 Task: Add the named function and add a new function.
Action: Mouse moved to (201, 79)
Screenshot: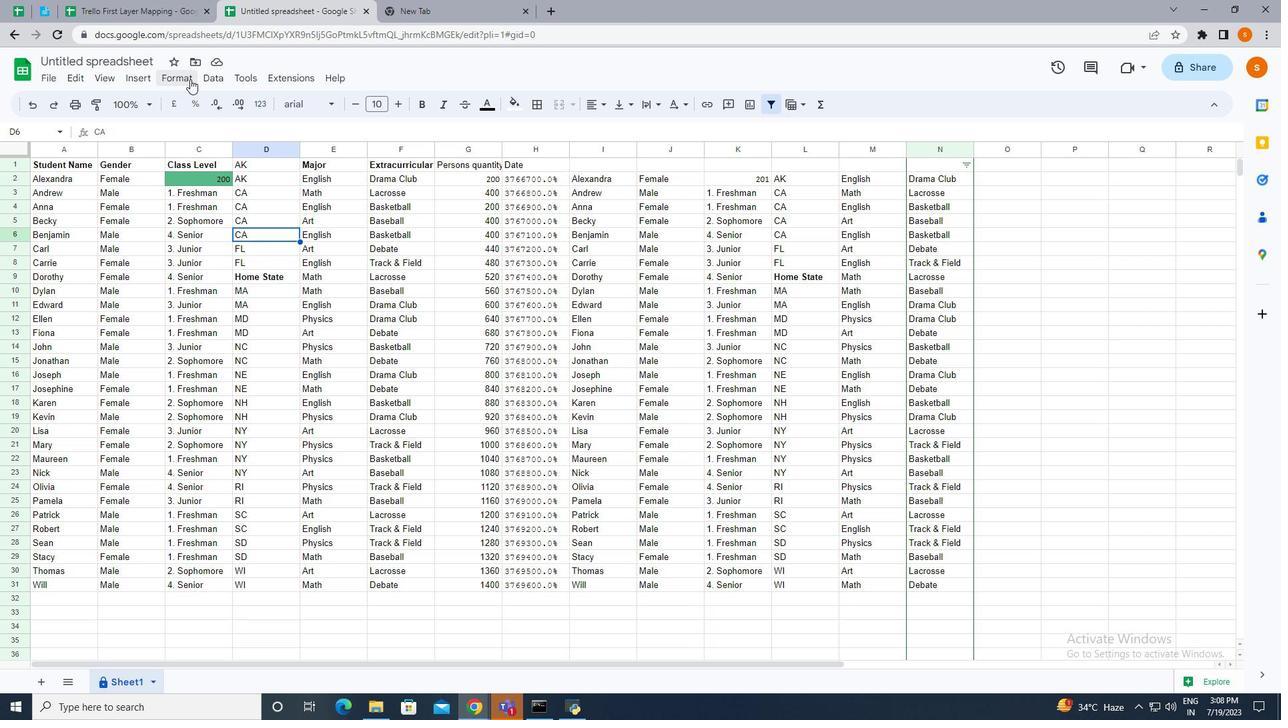 
Action: Mouse pressed left at (201, 79)
Screenshot: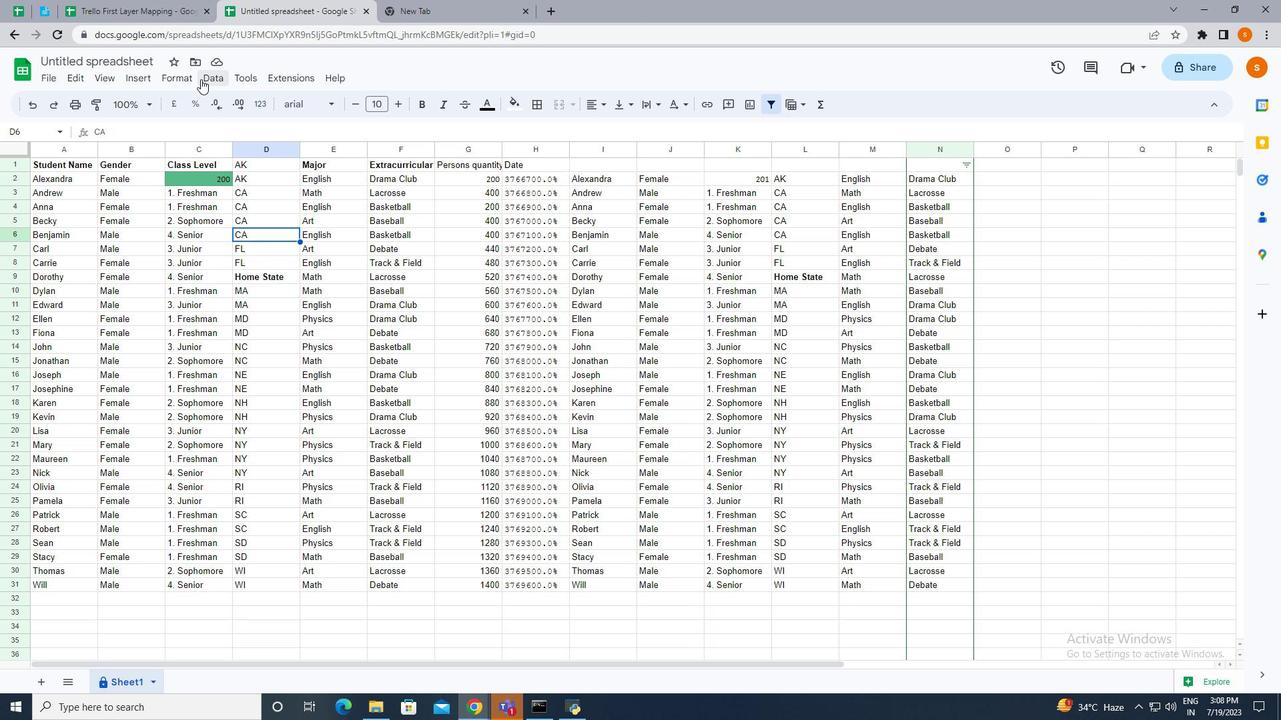 
Action: Mouse moved to (251, 248)
Screenshot: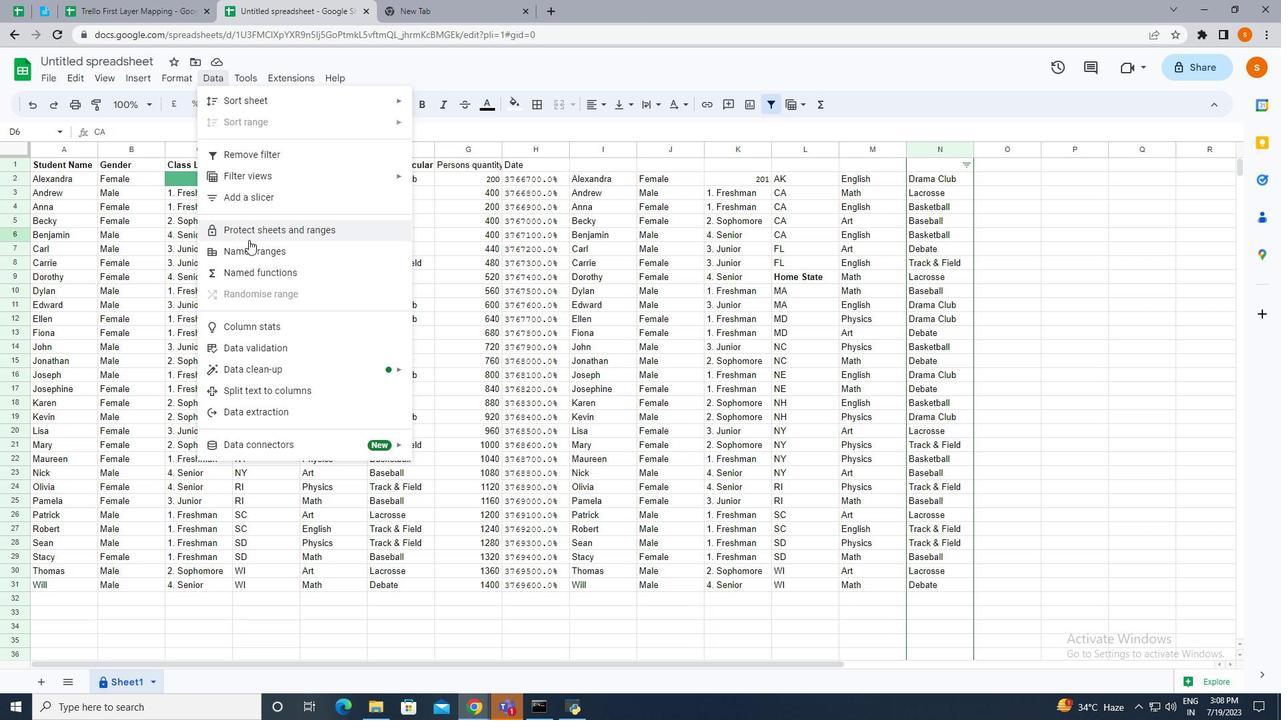 
Action: Mouse pressed left at (251, 248)
Screenshot: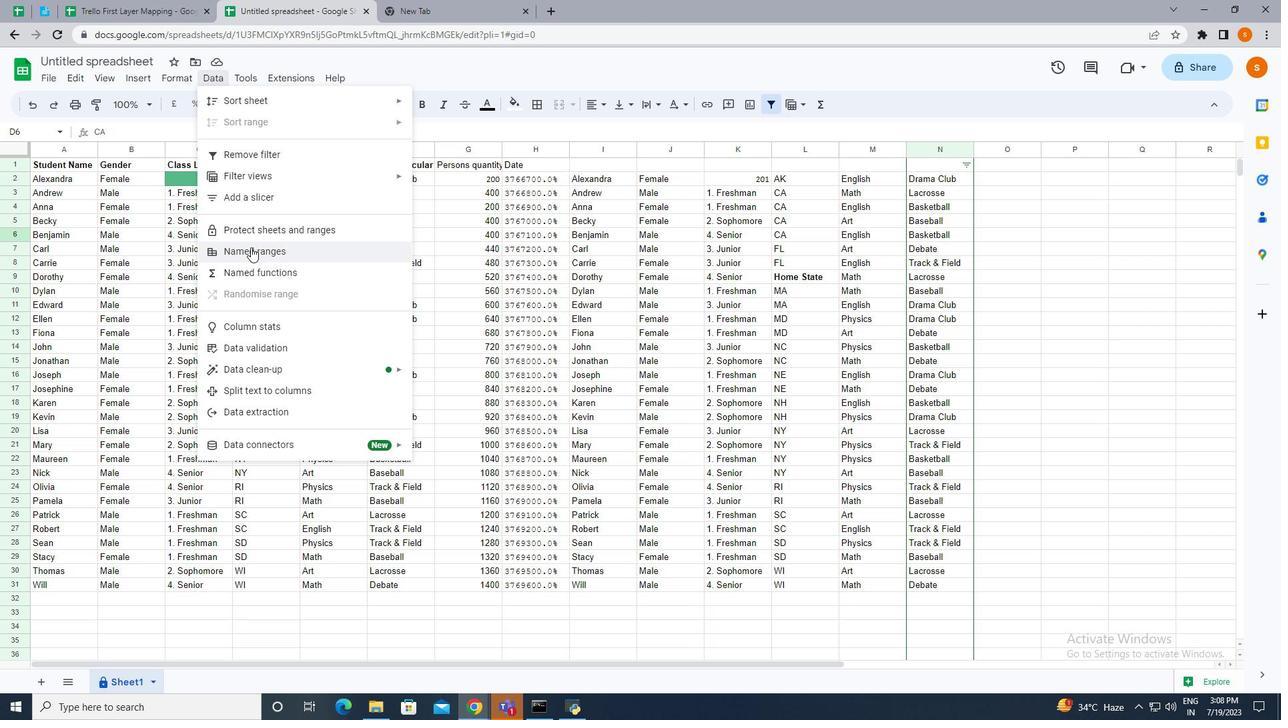 
Action: Mouse moved to (1054, 144)
Screenshot: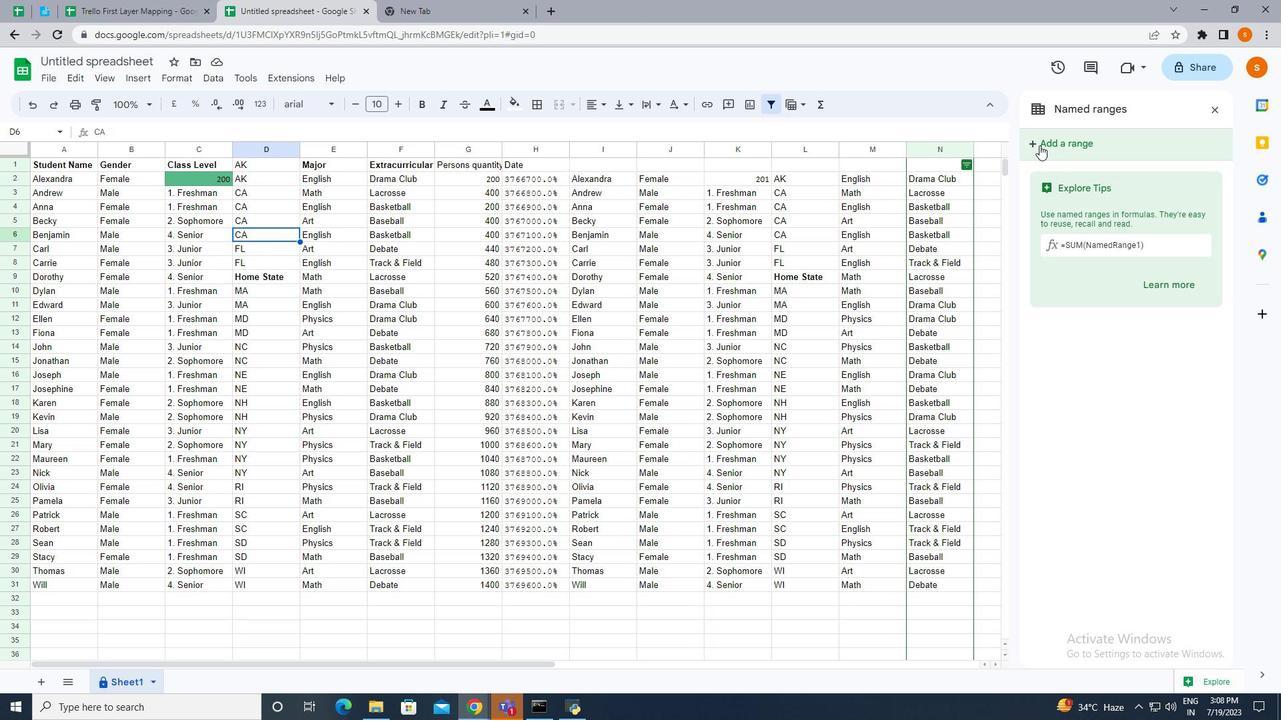 
Action: Mouse pressed left at (1054, 144)
Screenshot: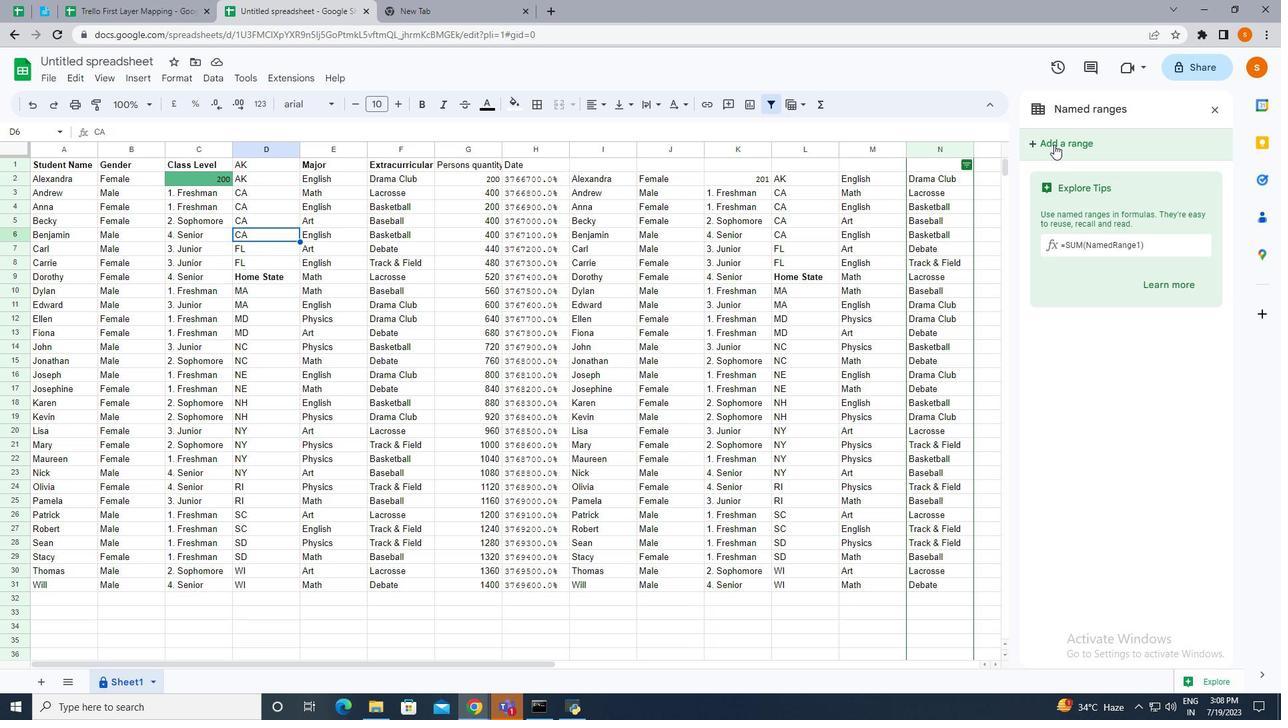 
Action: Mouse moved to (1137, 159)
Screenshot: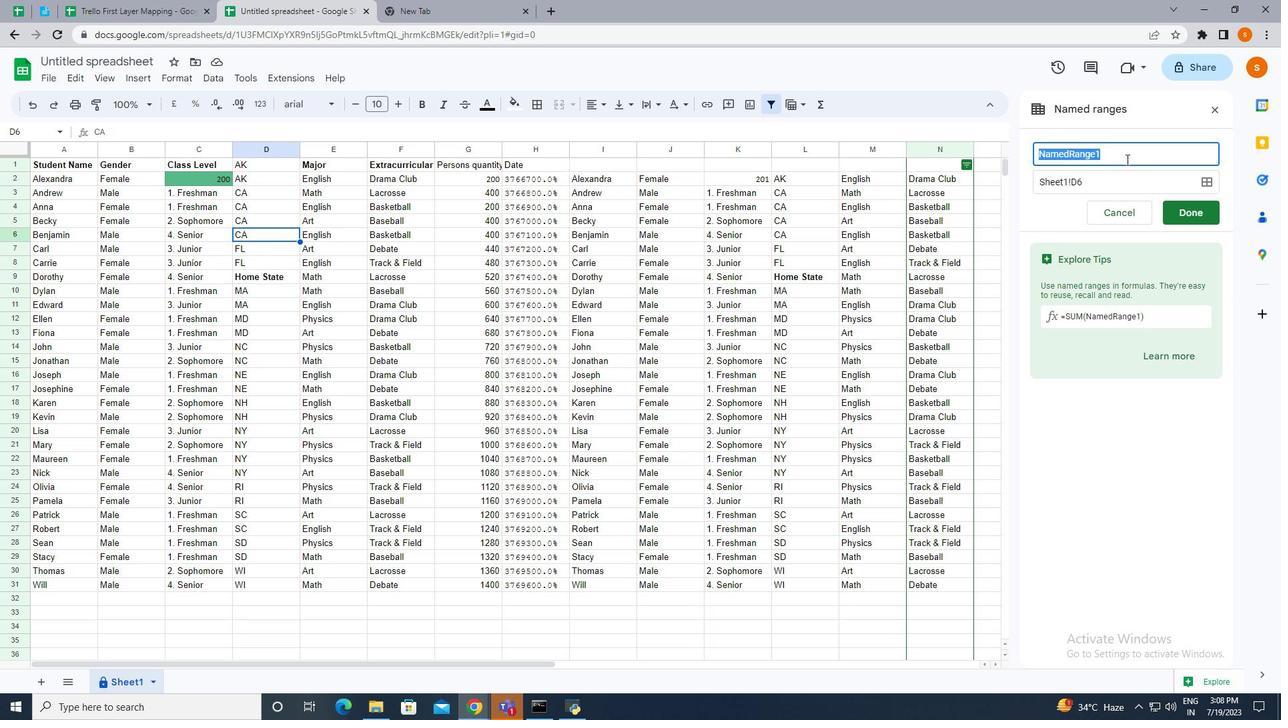 
Action: Mouse pressed left at (1137, 159)
Screenshot: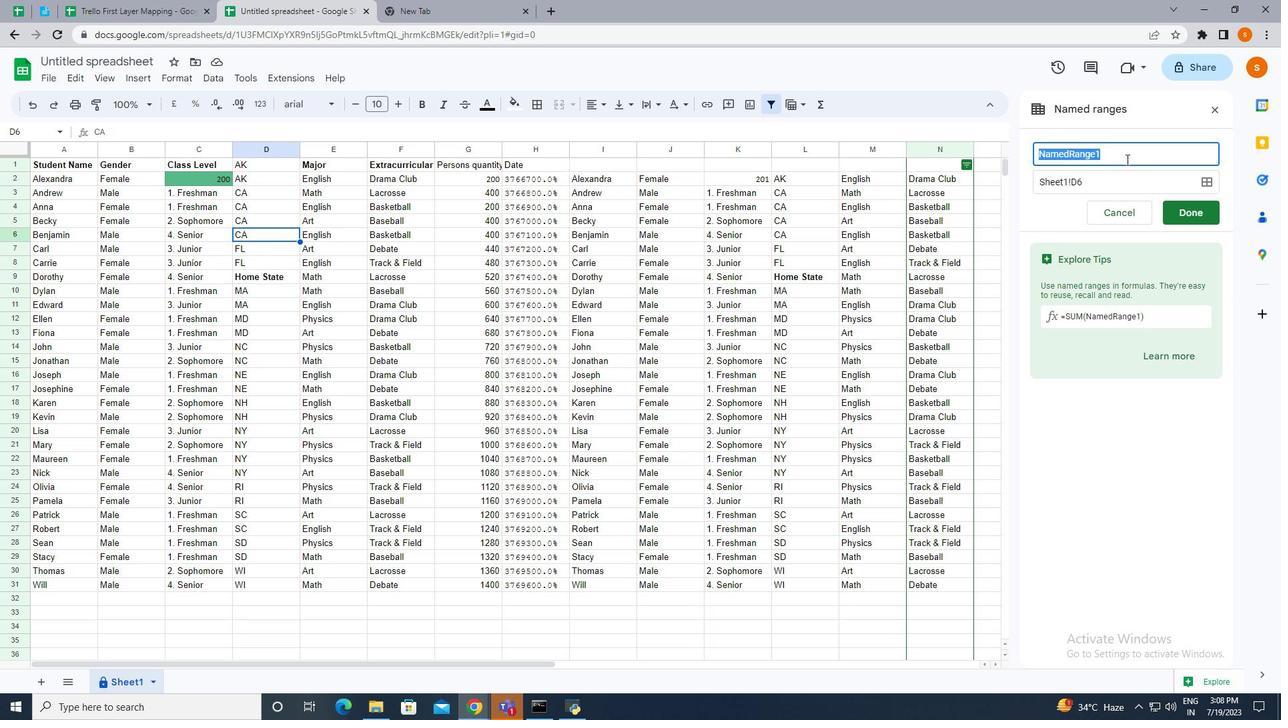 
Action: Mouse moved to (1137, 159)
Screenshot: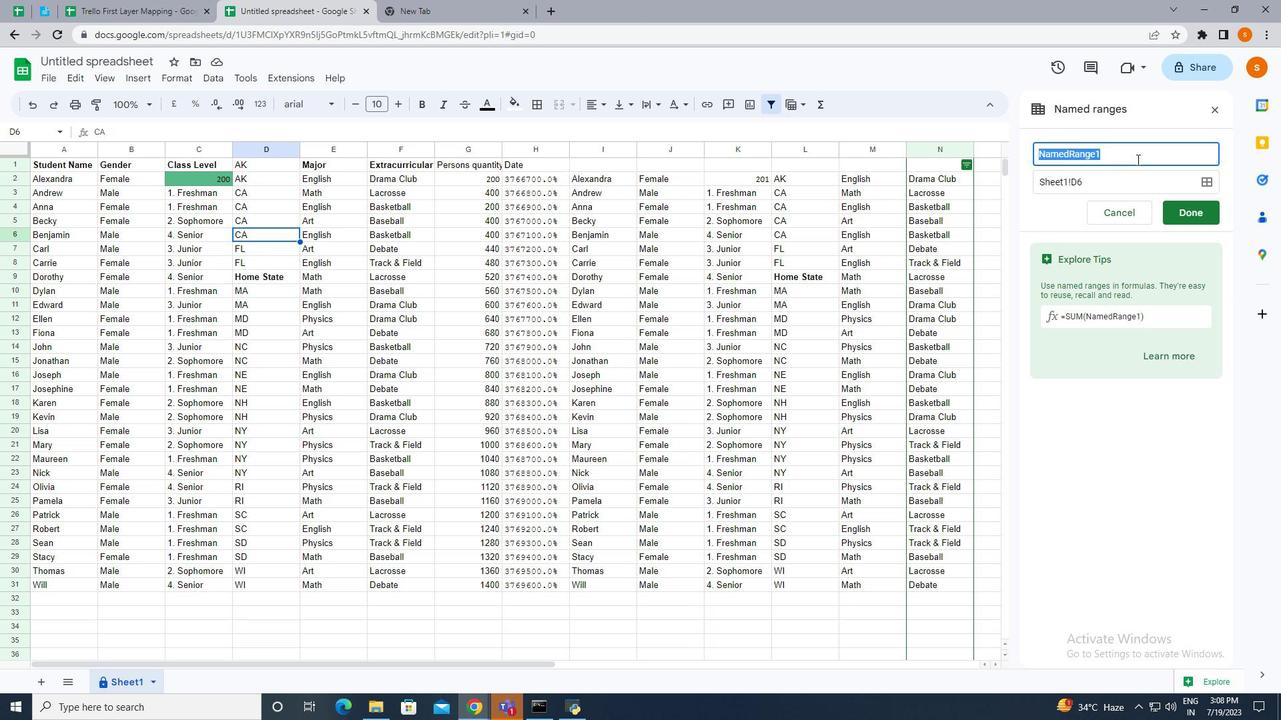 
